 Task: Record the performance for 2 seconds.
Action: Mouse moved to (1195, 37)
Screenshot: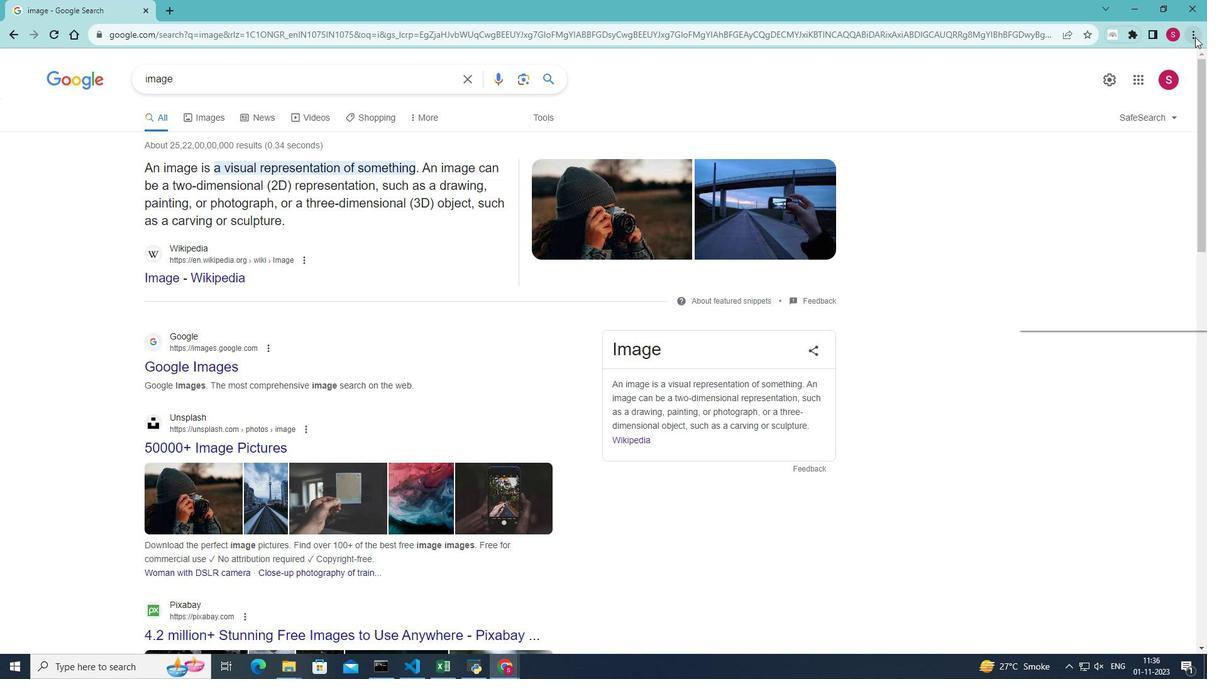 
Action: Mouse pressed left at (1195, 37)
Screenshot: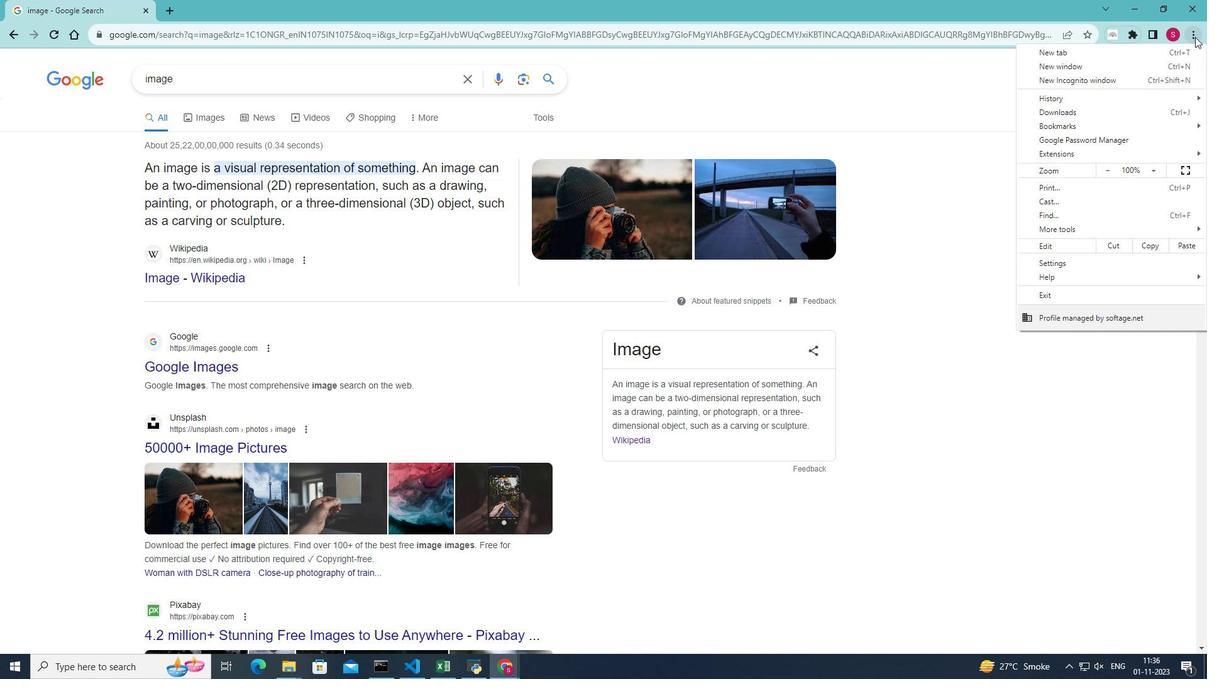 
Action: Mouse moved to (1084, 224)
Screenshot: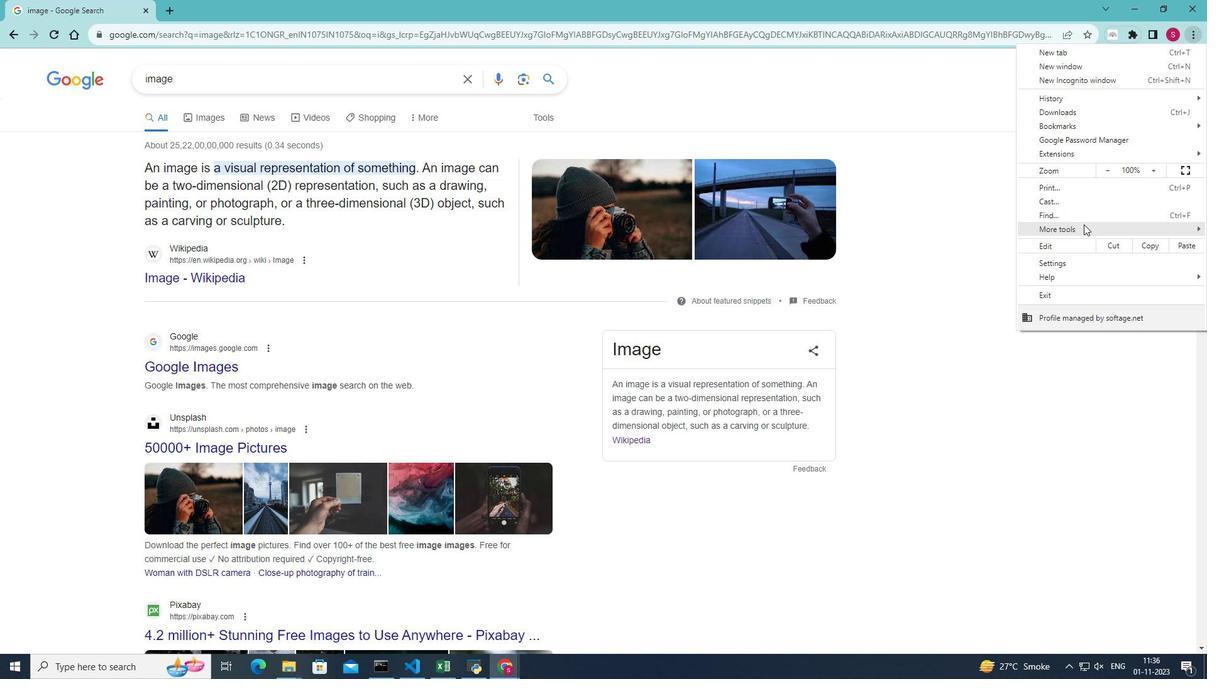 
Action: Mouse pressed left at (1084, 224)
Screenshot: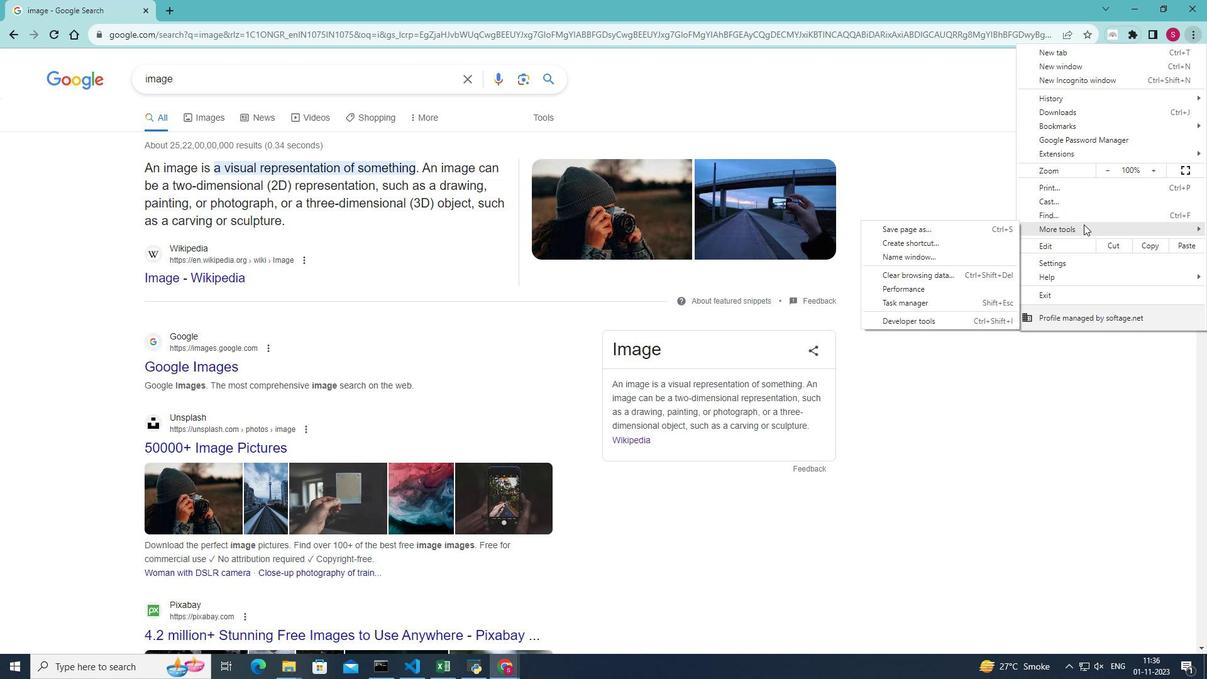 
Action: Mouse moved to (939, 320)
Screenshot: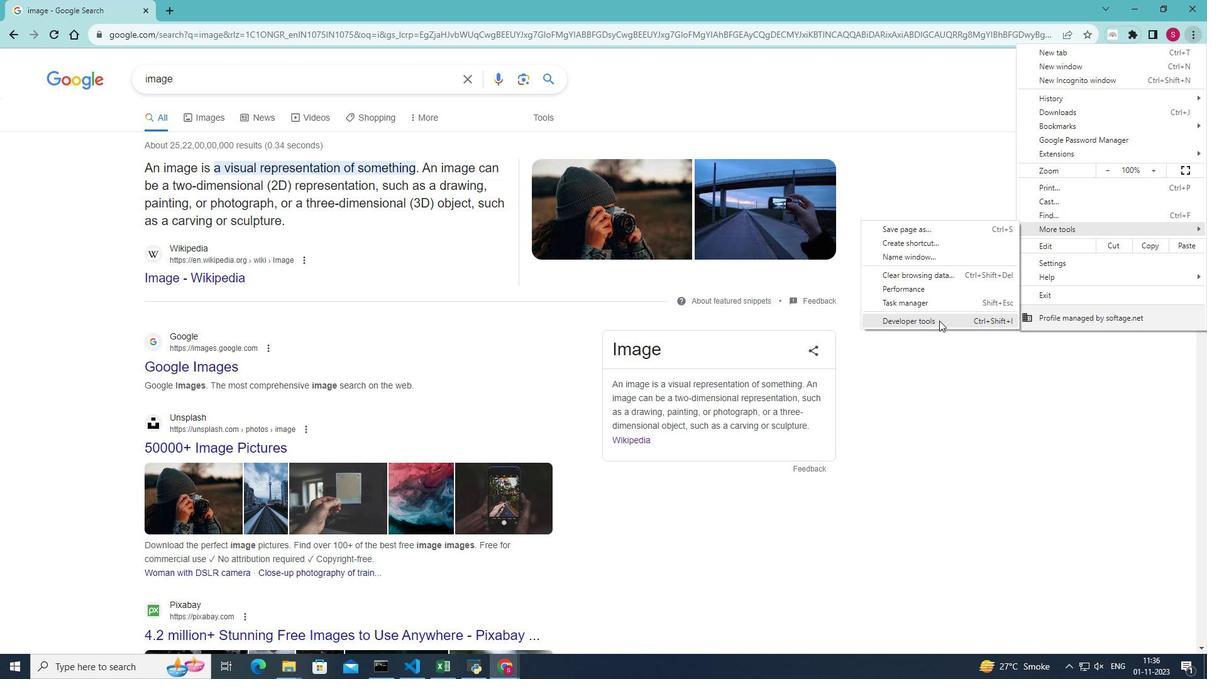 
Action: Mouse pressed left at (939, 320)
Screenshot: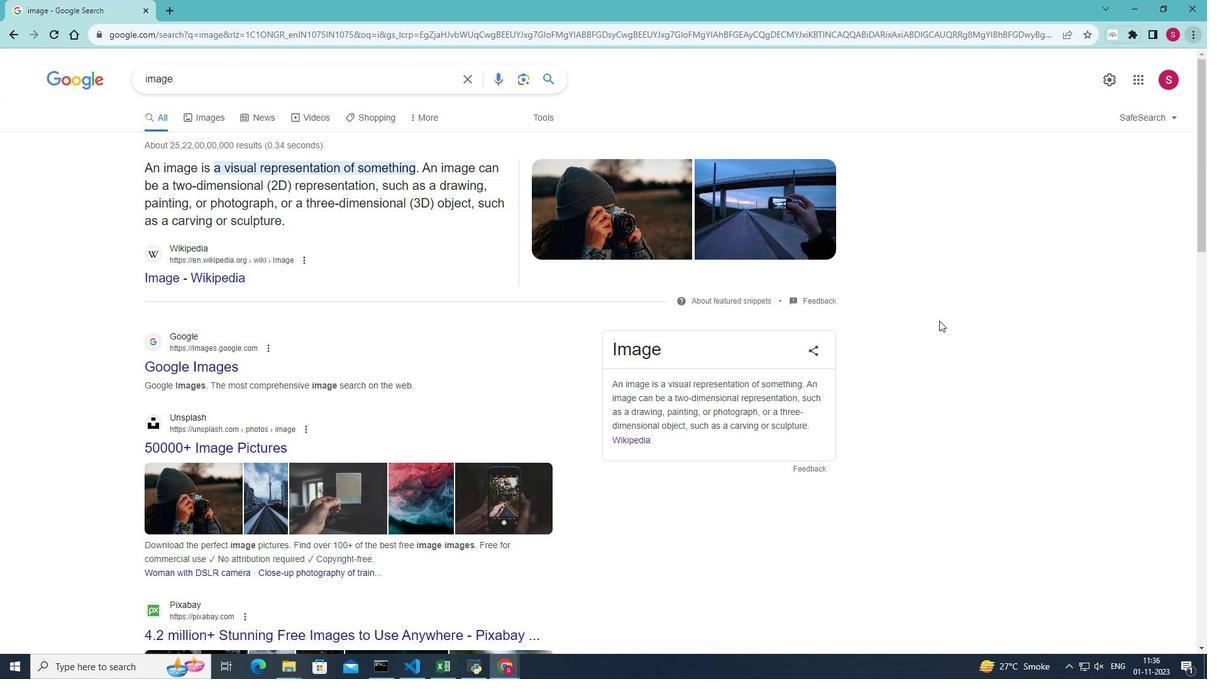
Action: Mouse moved to (1075, 57)
Screenshot: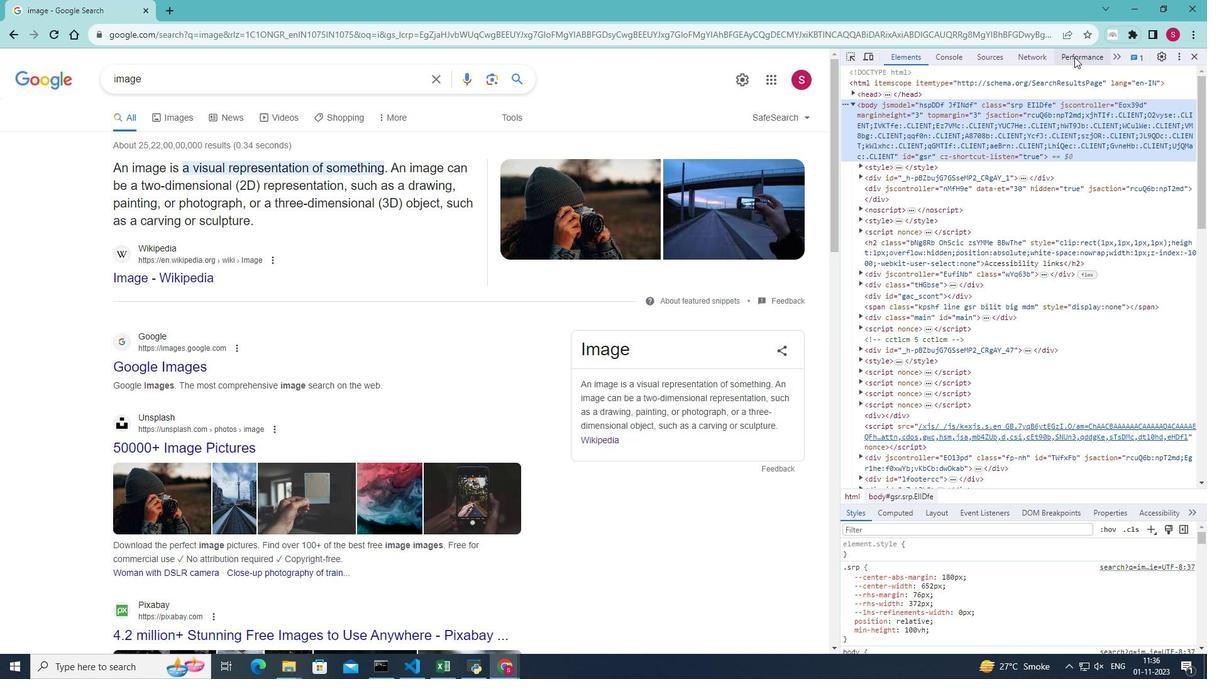 
Action: Mouse pressed left at (1075, 57)
Screenshot: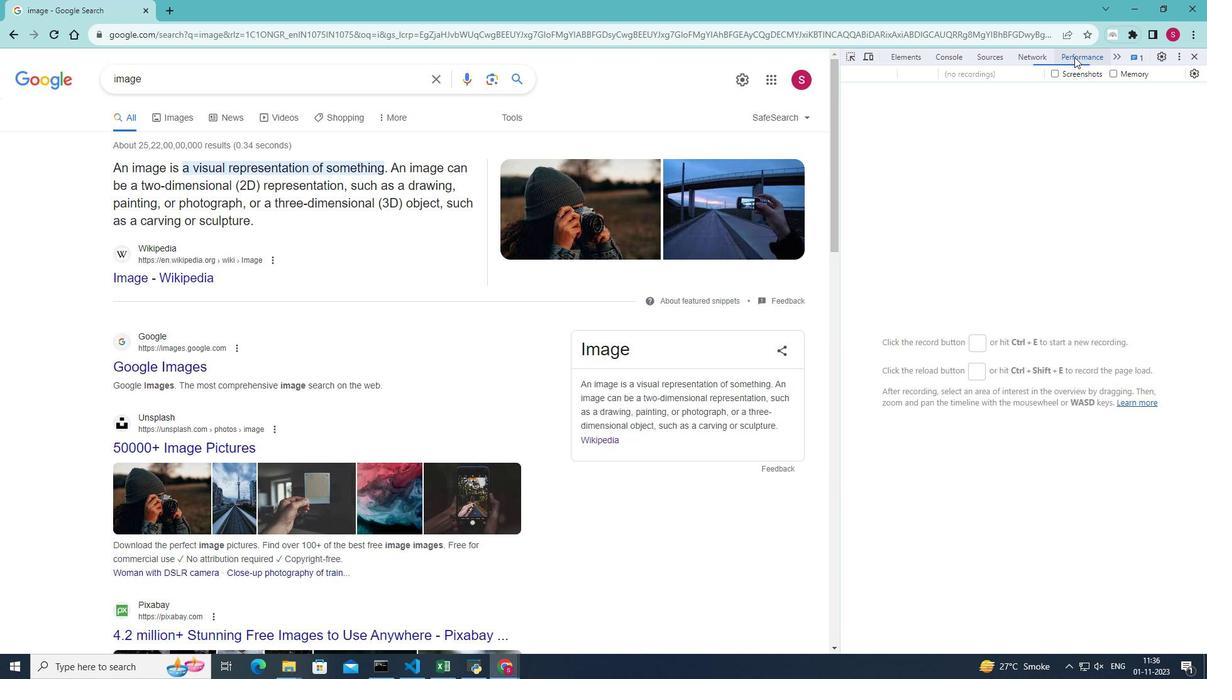 
Action: Mouse moved to (847, 72)
Screenshot: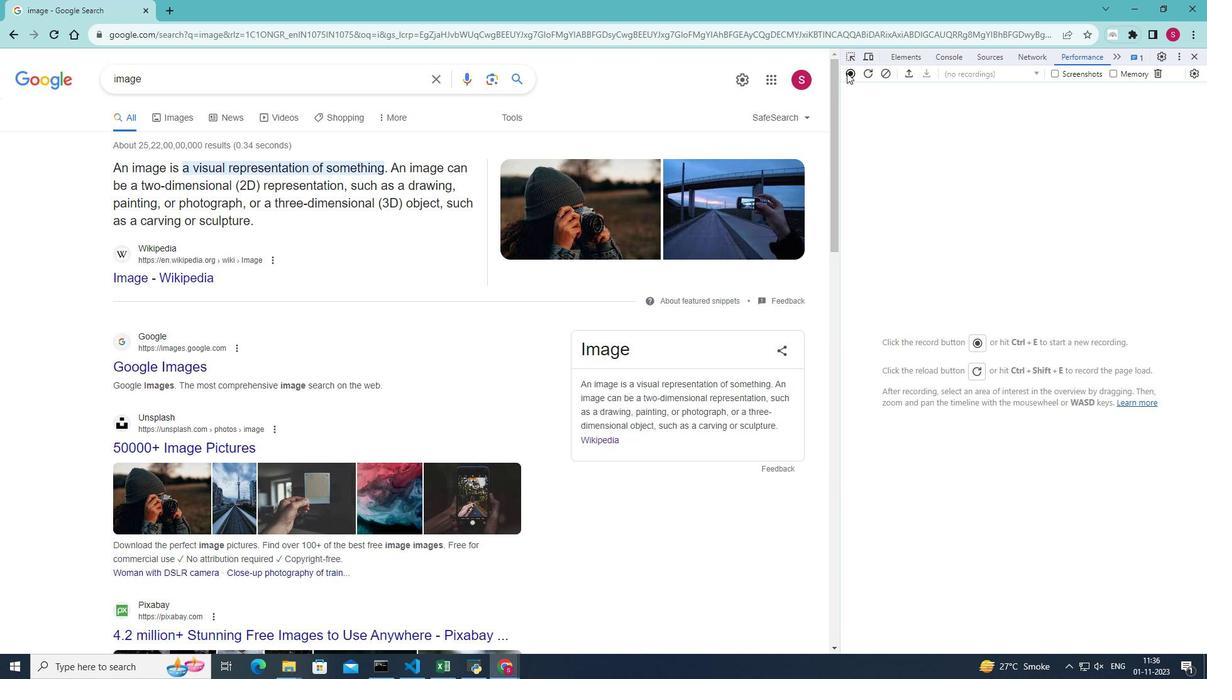 
Action: Mouse pressed left at (847, 72)
Screenshot: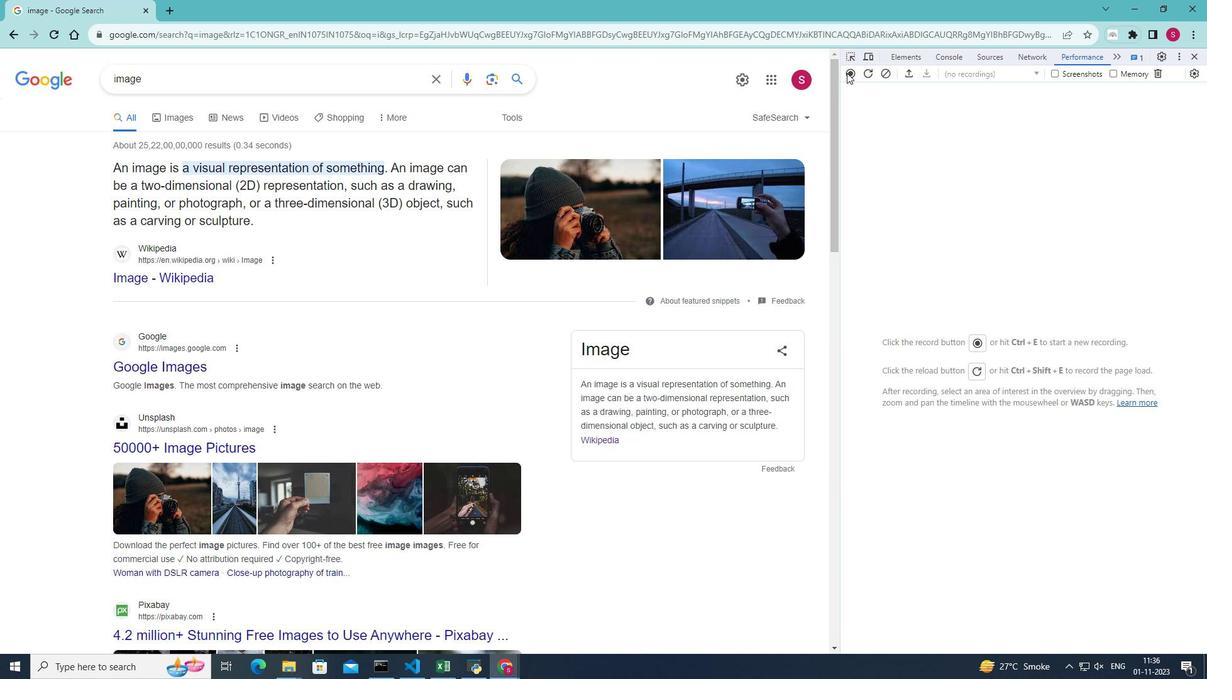 
Action: Mouse moved to (1099, 392)
Screenshot: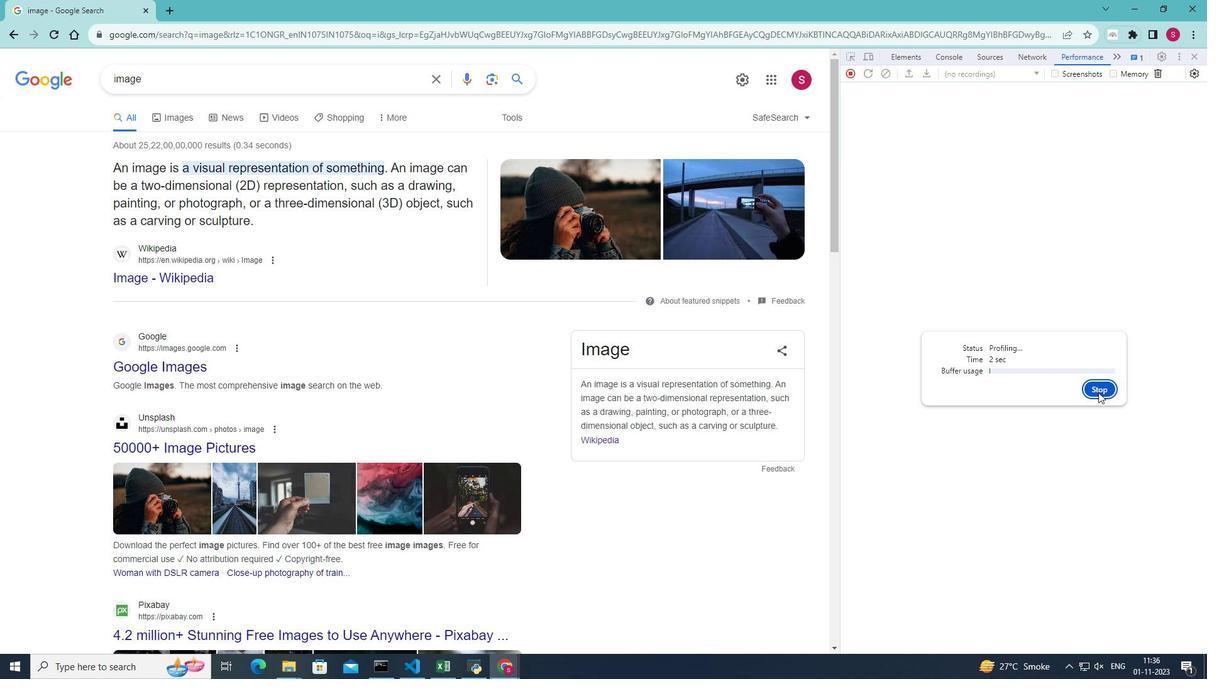 
Action: Mouse pressed left at (1099, 392)
Screenshot: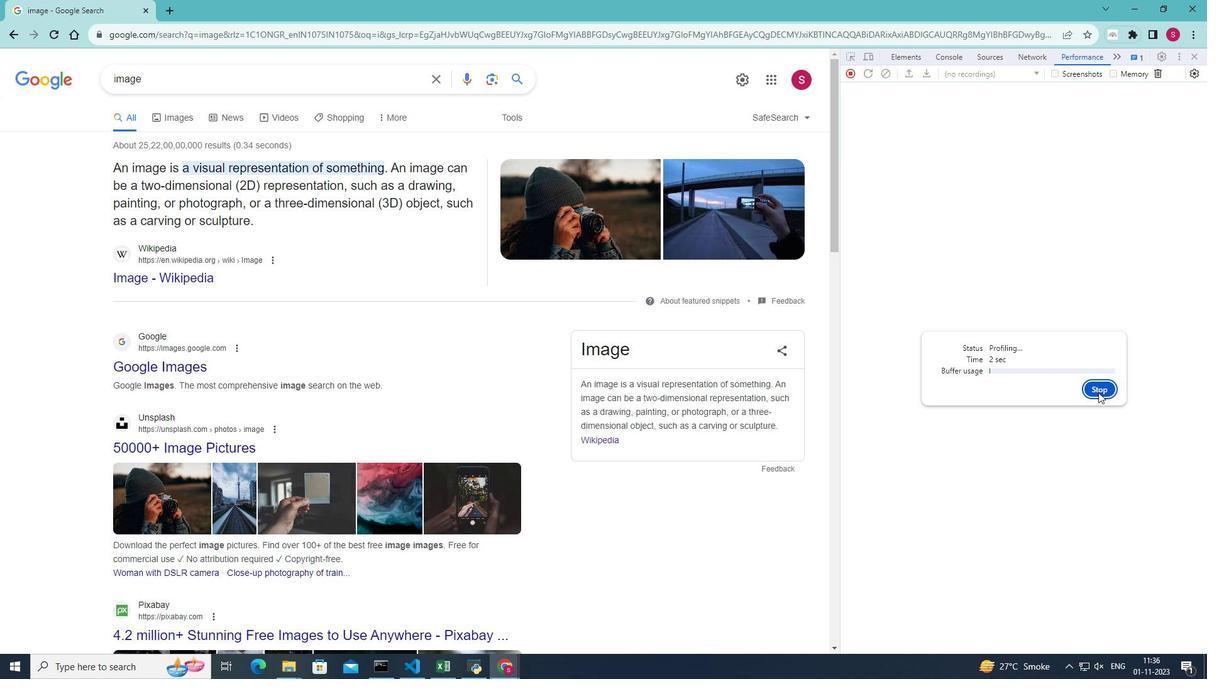 
Action: Mouse moved to (1084, 130)
Screenshot: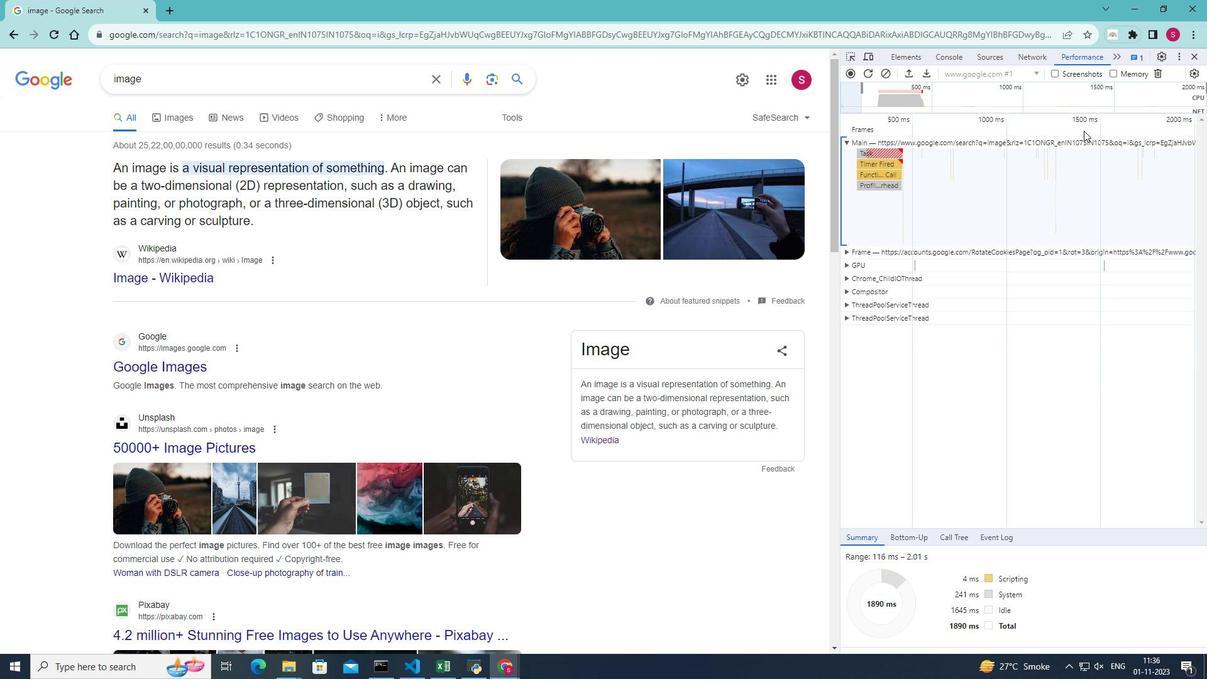 
